Task: Set the strictness for the new game to Strict.
Action: Mouse moved to (461, 574)
Screenshot: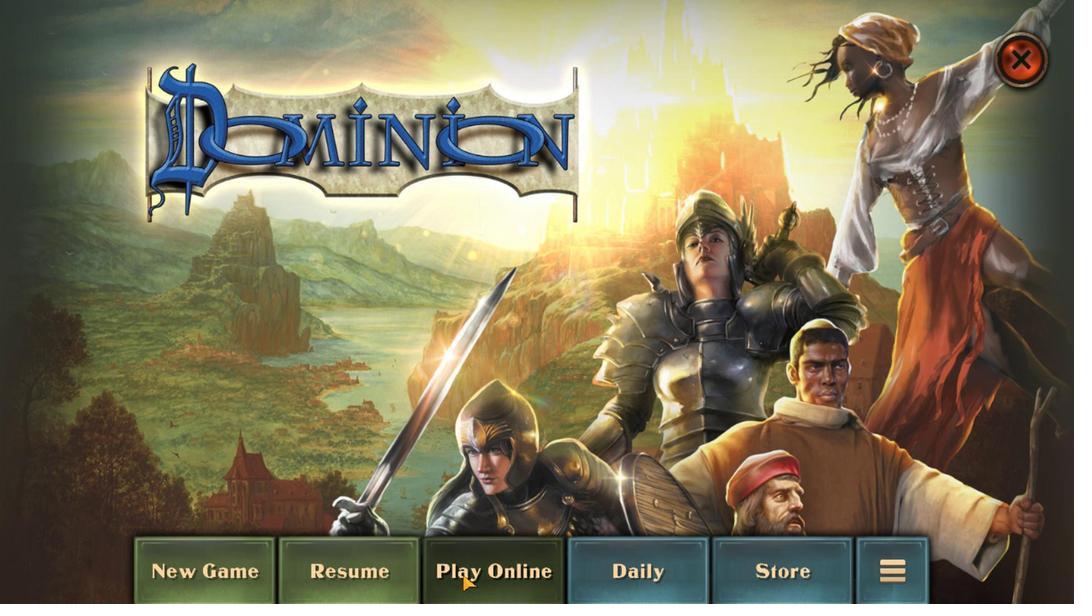 
Action: Mouse pressed left at (461, 574)
Screenshot: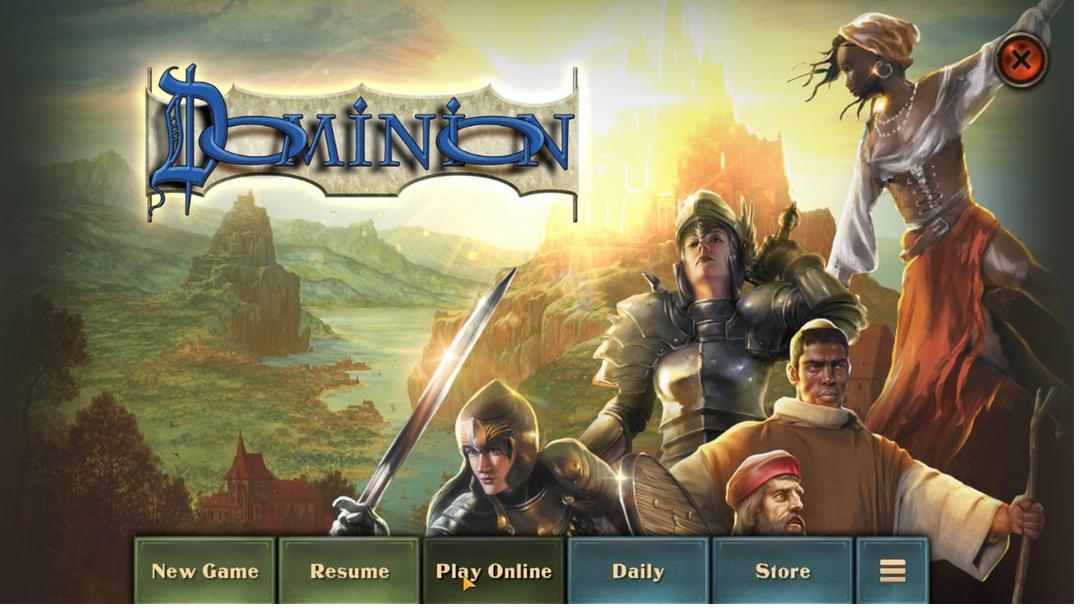 
Action: Mouse moved to (537, 118)
Screenshot: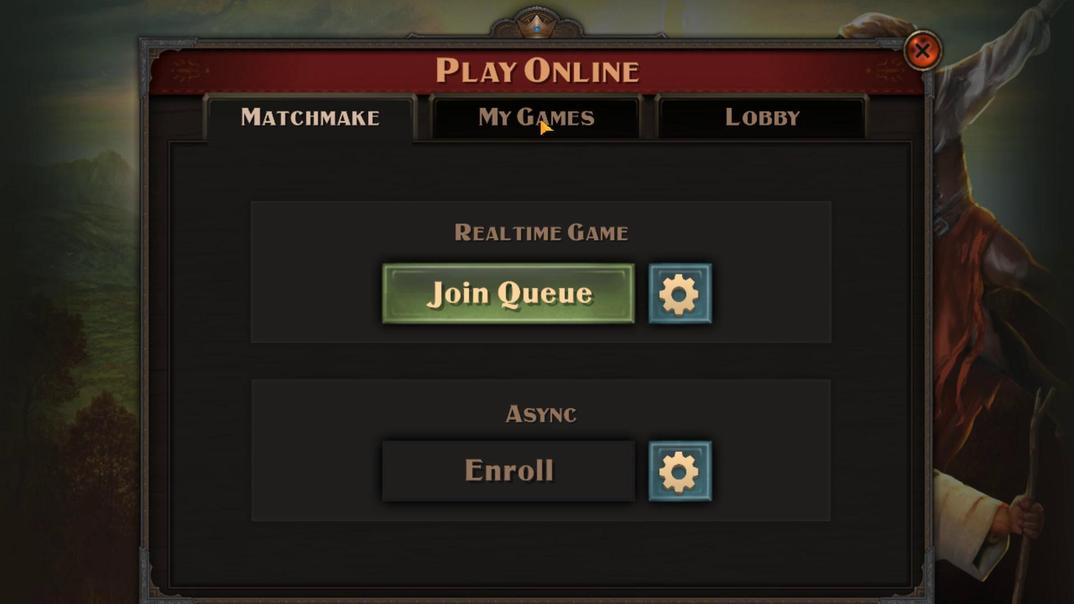 
Action: Mouse pressed left at (537, 118)
Screenshot: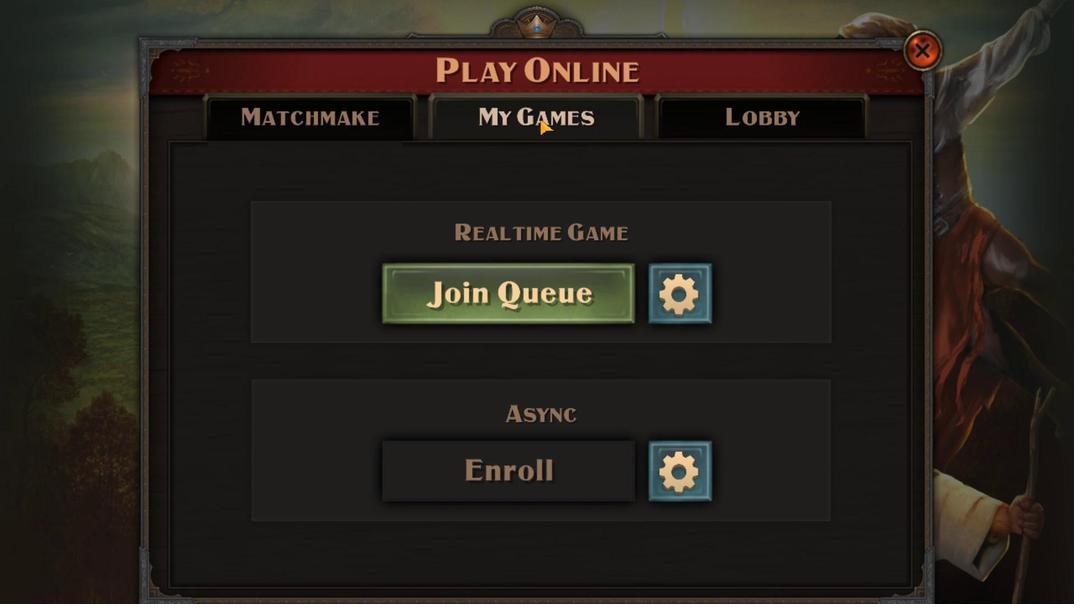 
Action: Mouse moved to (810, 460)
Screenshot: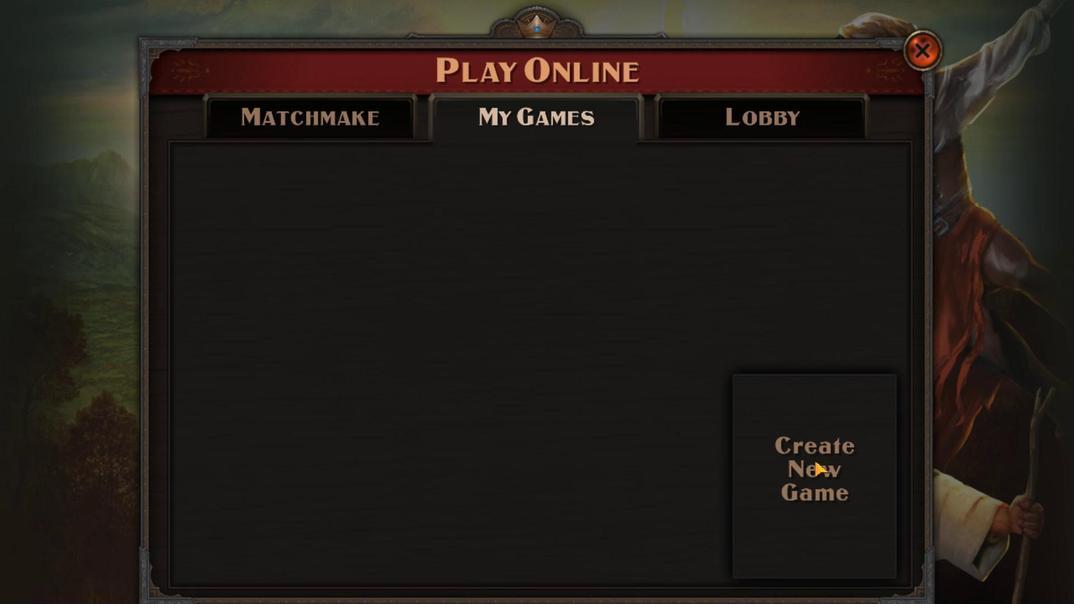 
Action: Mouse pressed left at (810, 460)
Screenshot: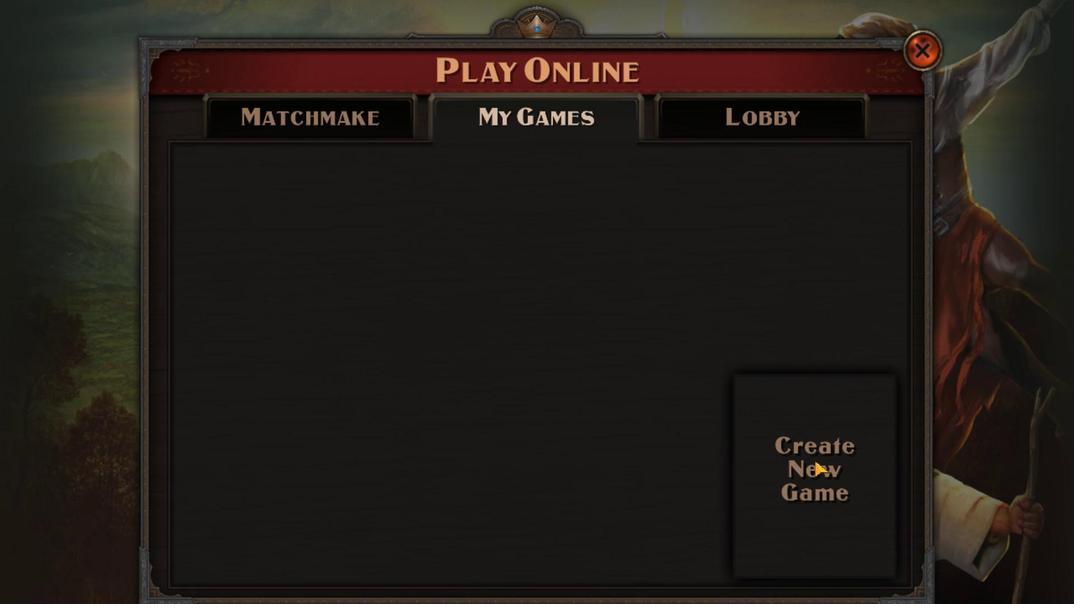 
Action: Mouse moved to (579, 114)
Screenshot: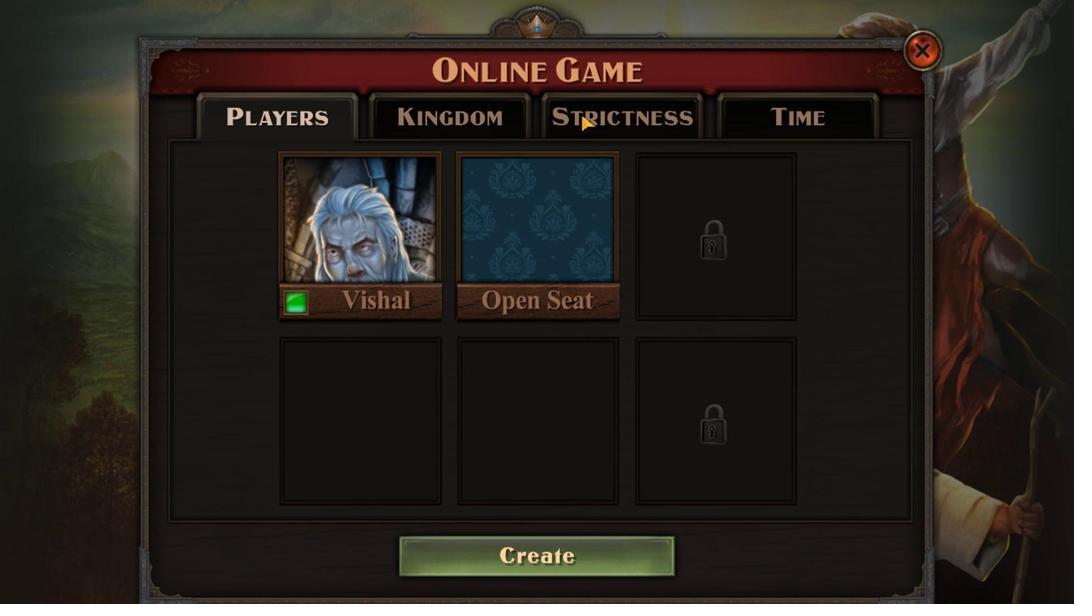 
Action: Mouse pressed left at (579, 114)
Screenshot: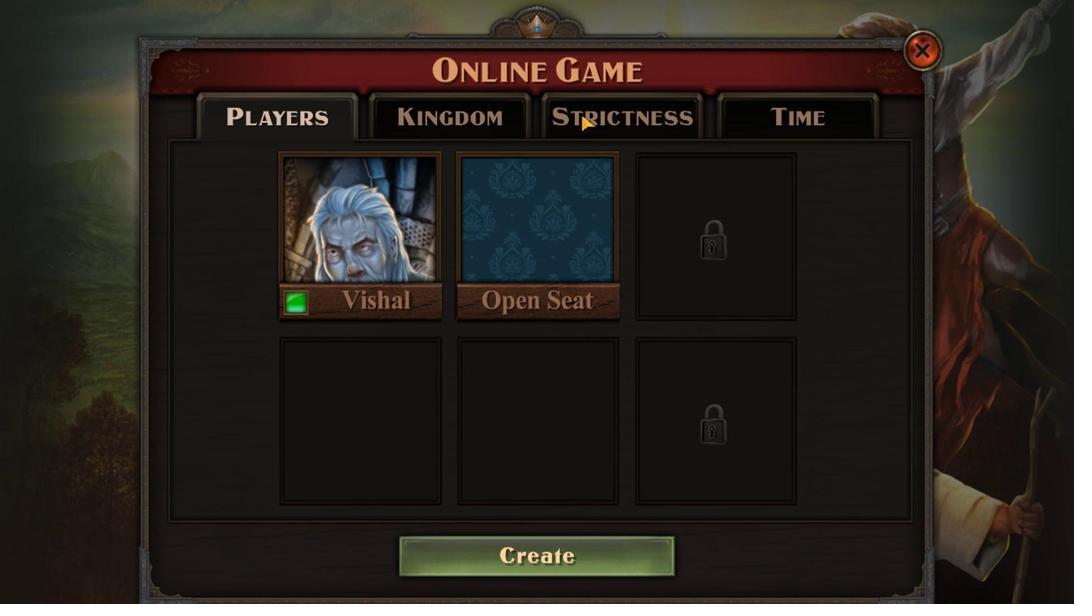 
Action: Mouse moved to (537, 388)
Screenshot: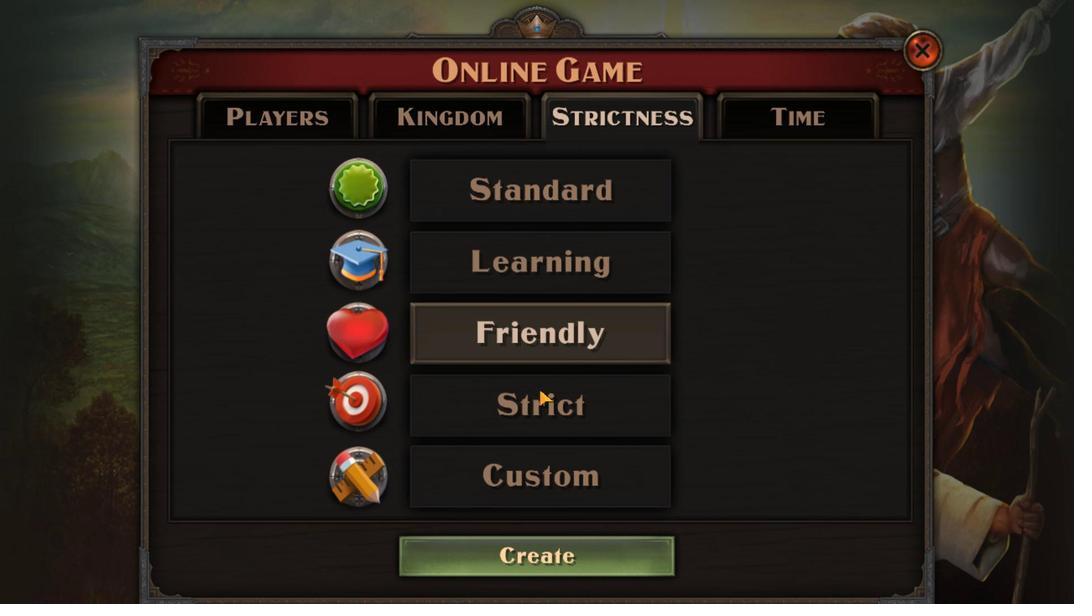 
Action: Mouse pressed left at (537, 388)
Screenshot: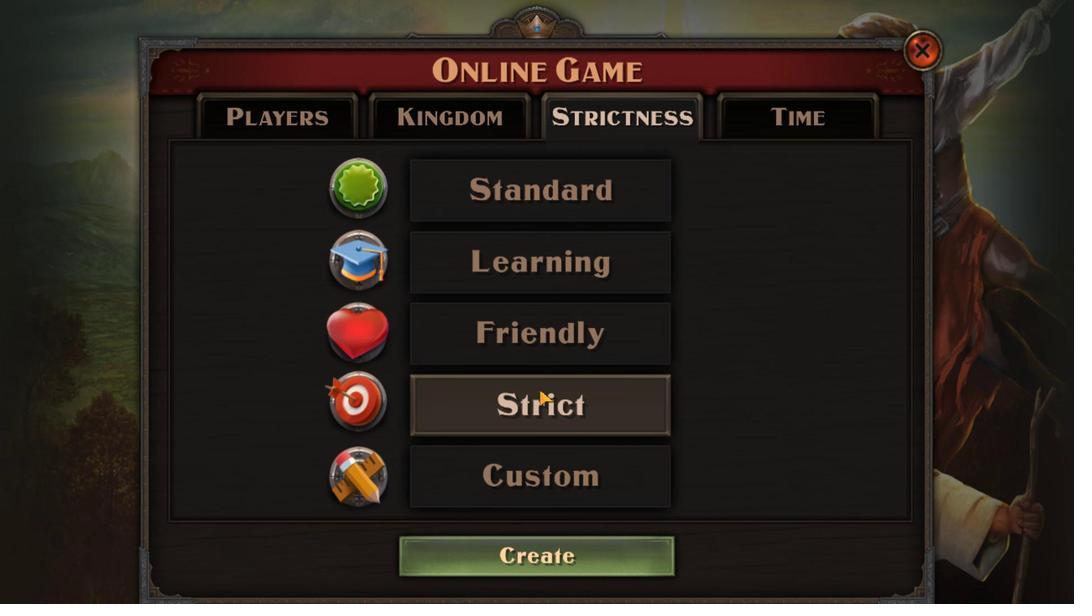 
Action: Mouse moved to (536, 388)
Screenshot: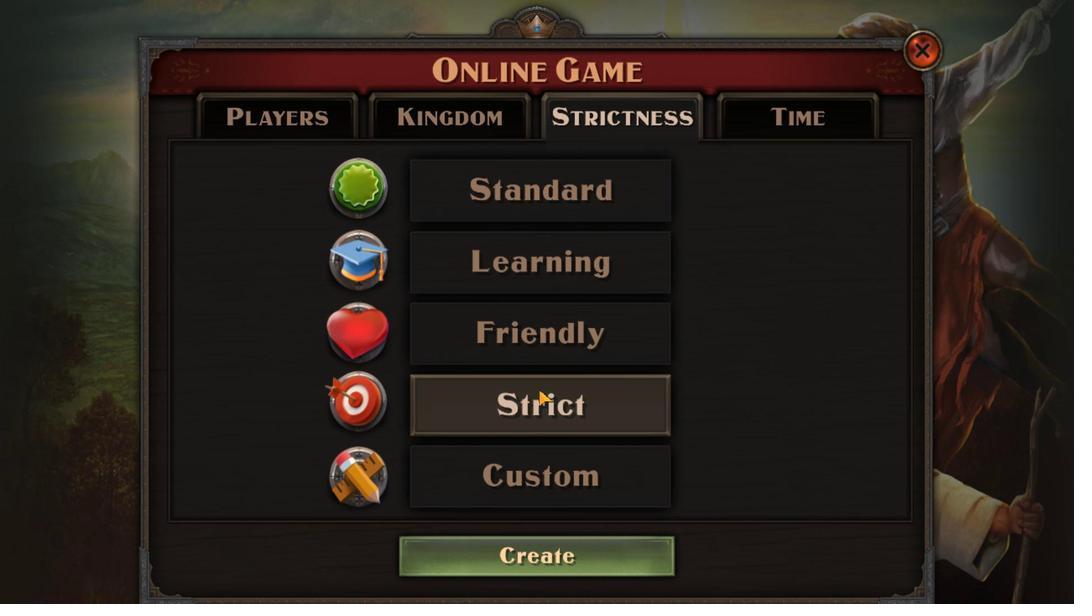 
